 Task: Look for products in the category "Plant-Based Meat Alternatives" from the brand "Lightlife".
Action: Mouse moved to (28, 67)
Screenshot: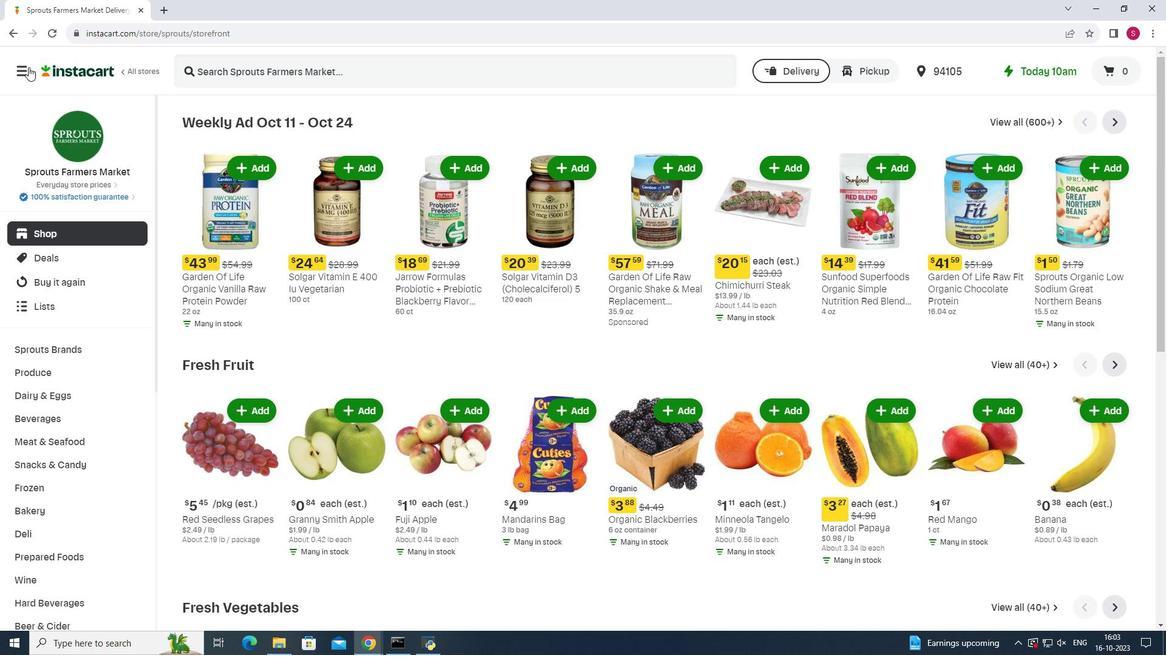
Action: Mouse pressed left at (28, 67)
Screenshot: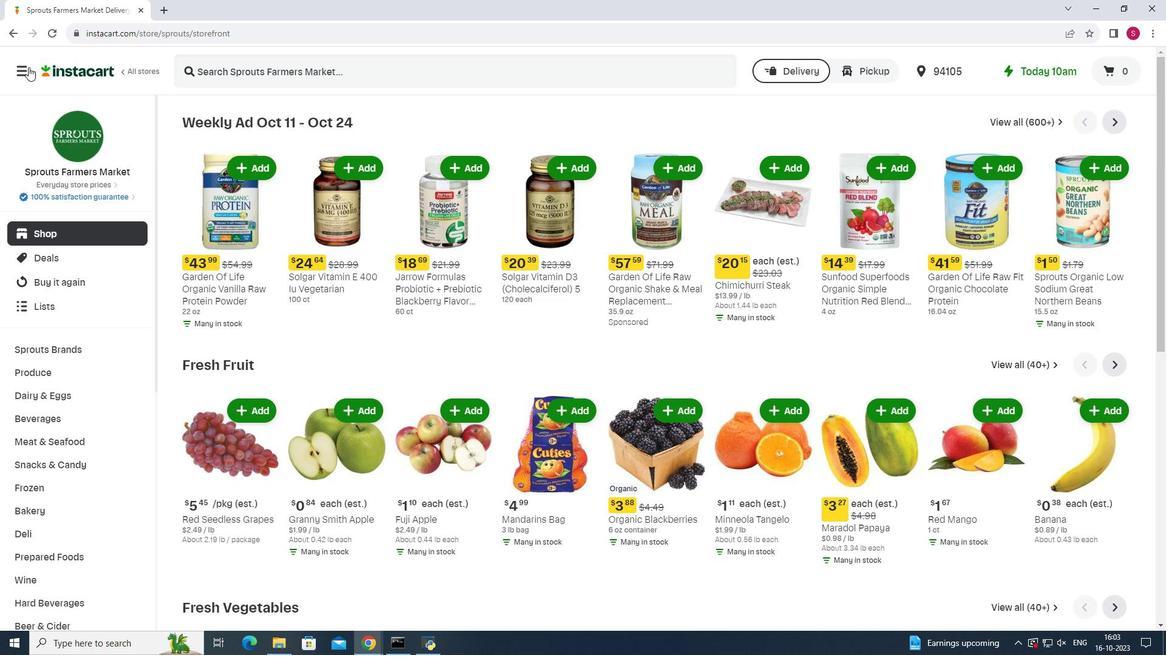 
Action: Mouse moved to (74, 325)
Screenshot: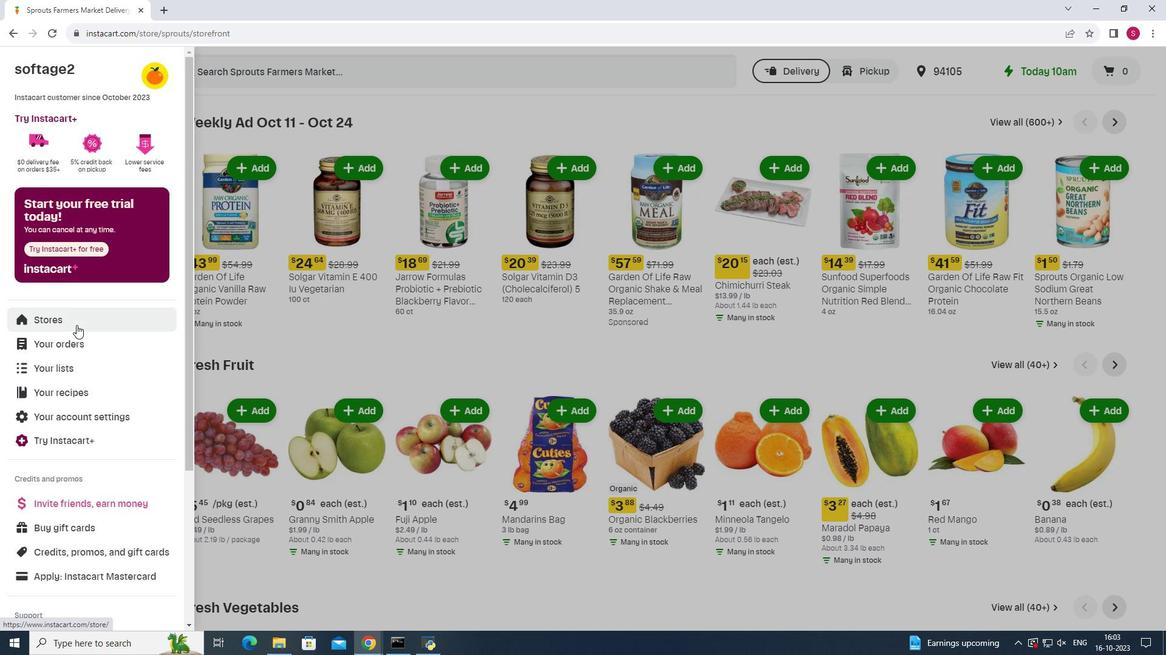 
Action: Mouse pressed left at (74, 325)
Screenshot: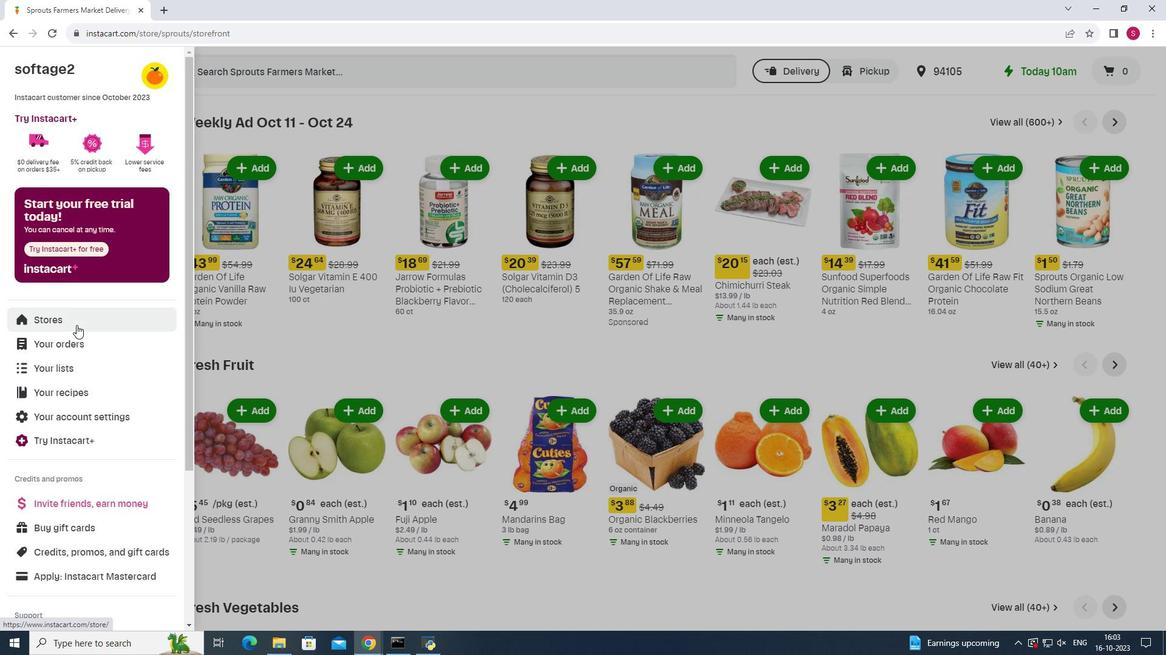 
Action: Mouse moved to (292, 100)
Screenshot: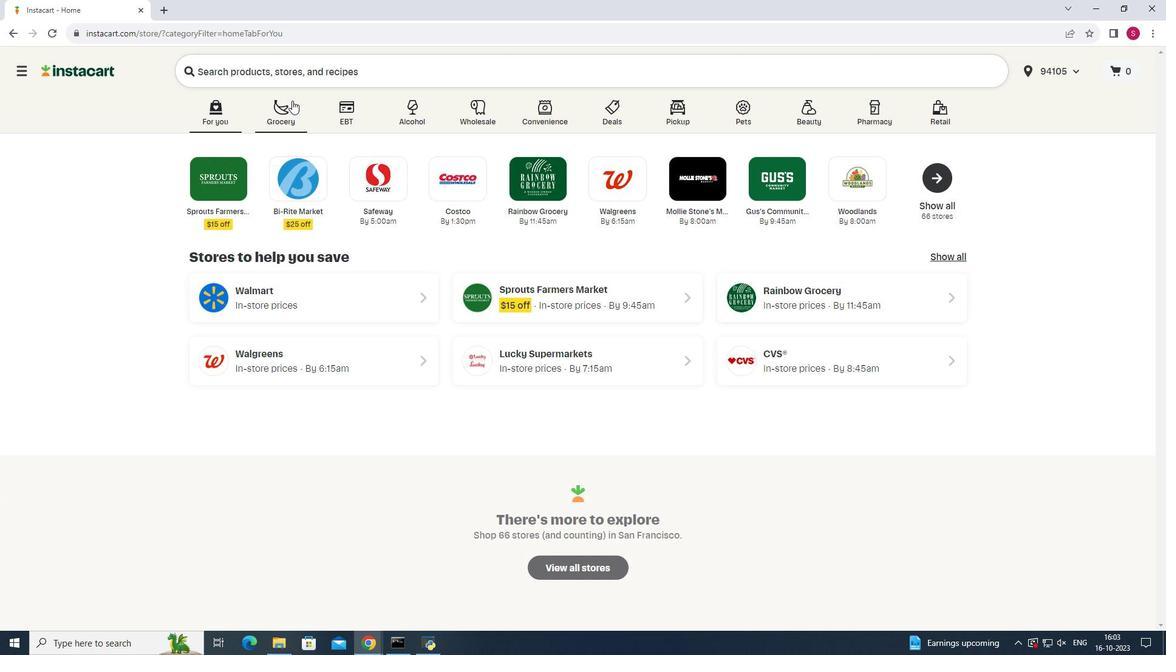 
Action: Mouse pressed left at (292, 100)
Screenshot: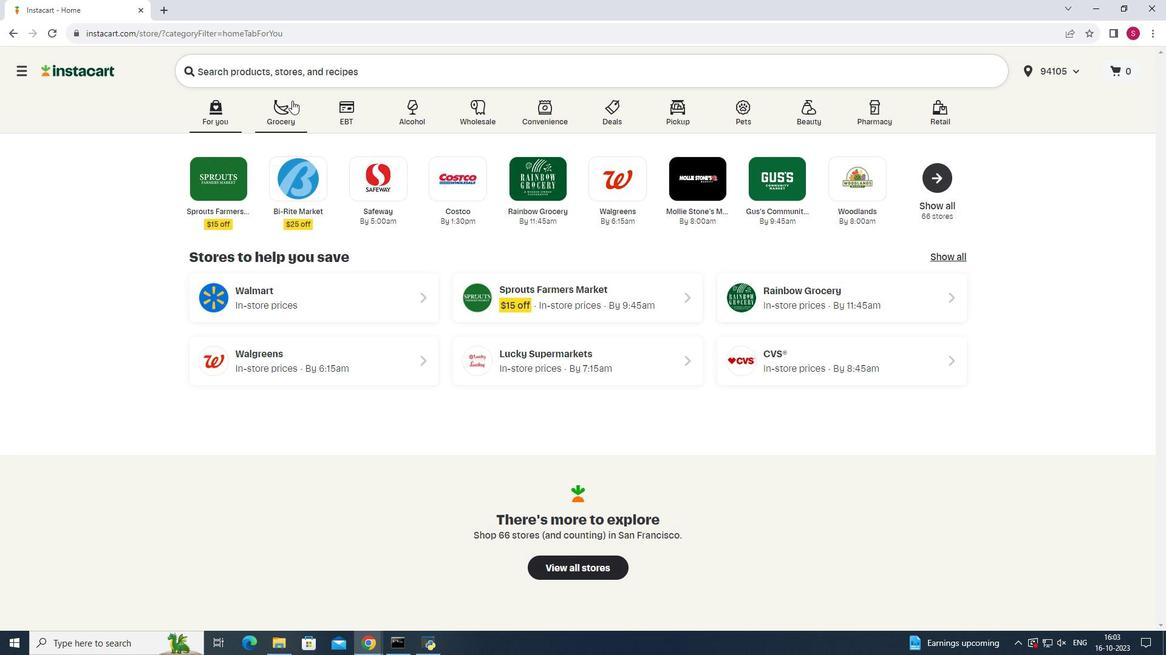 
Action: Mouse moved to (778, 165)
Screenshot: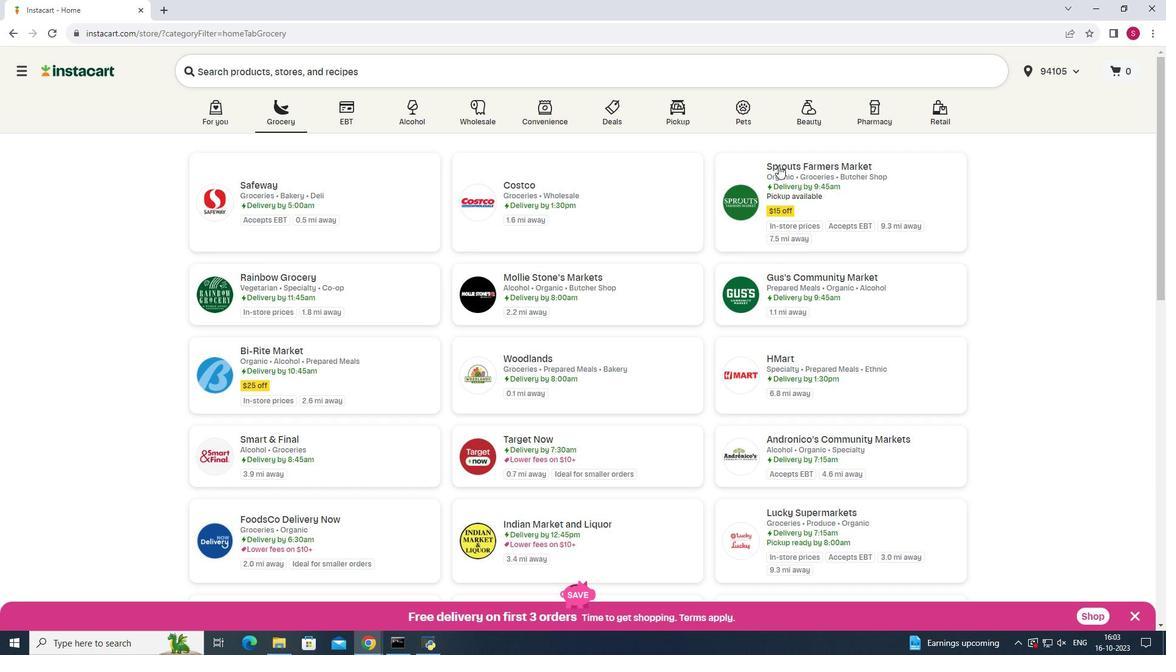 
Action: Mouse pressed left at (778, 165)
Screenshot: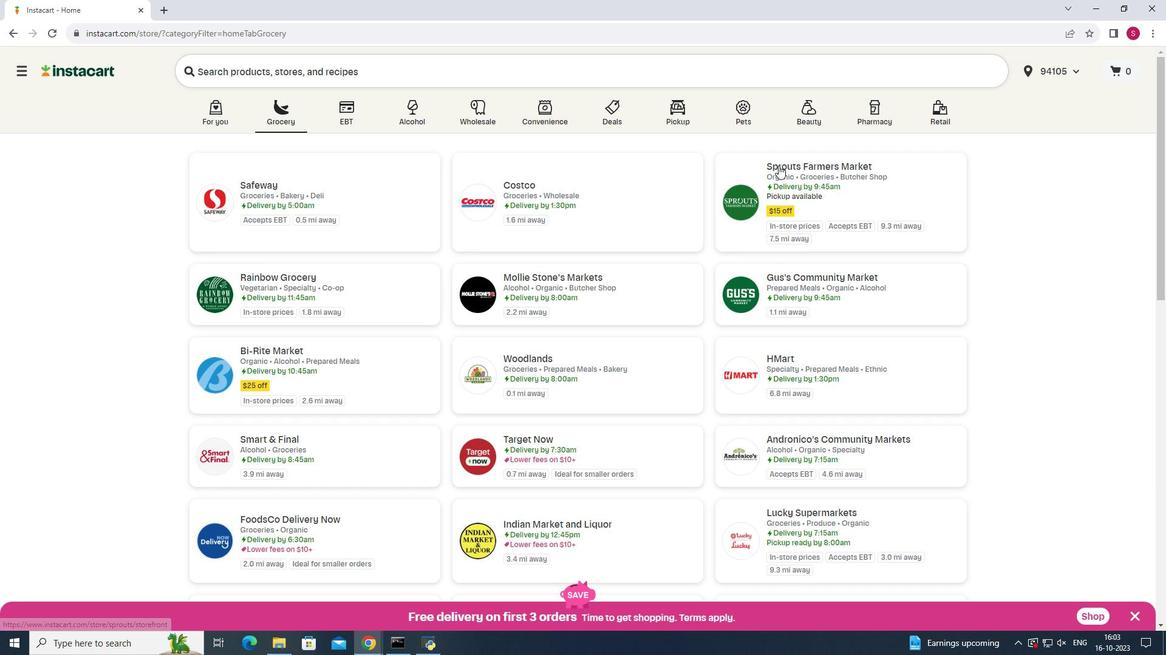 
Action: Mouse moved to (55, 439)
Screenshot: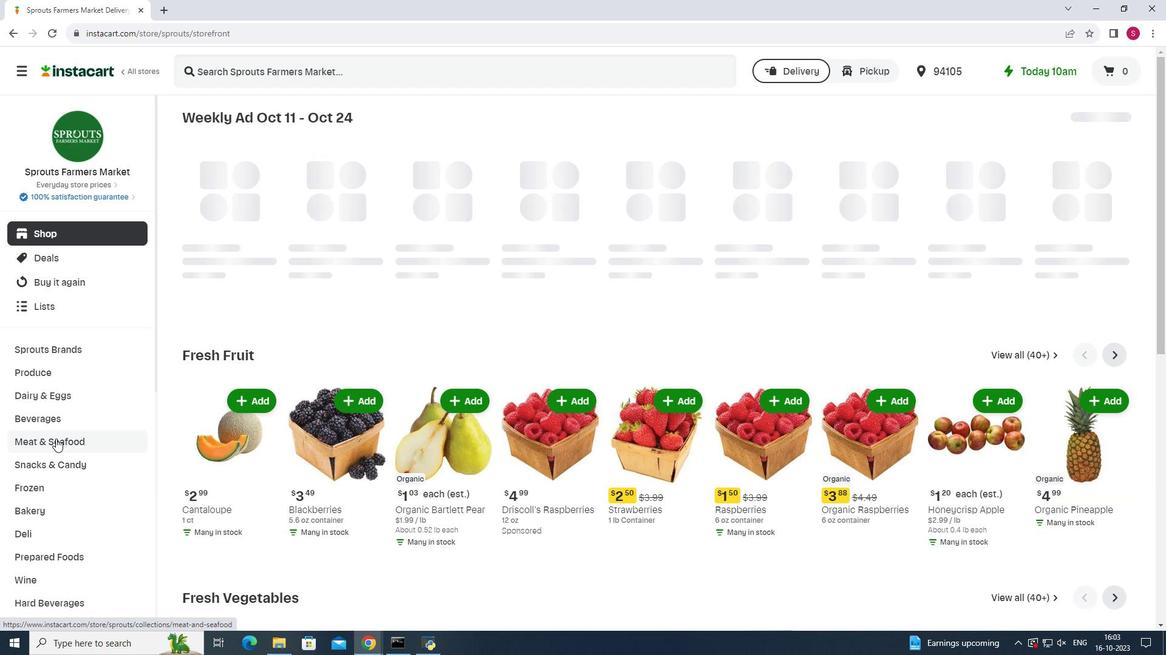
Action: Mouse pressed left at (55, 439)
Screenshot: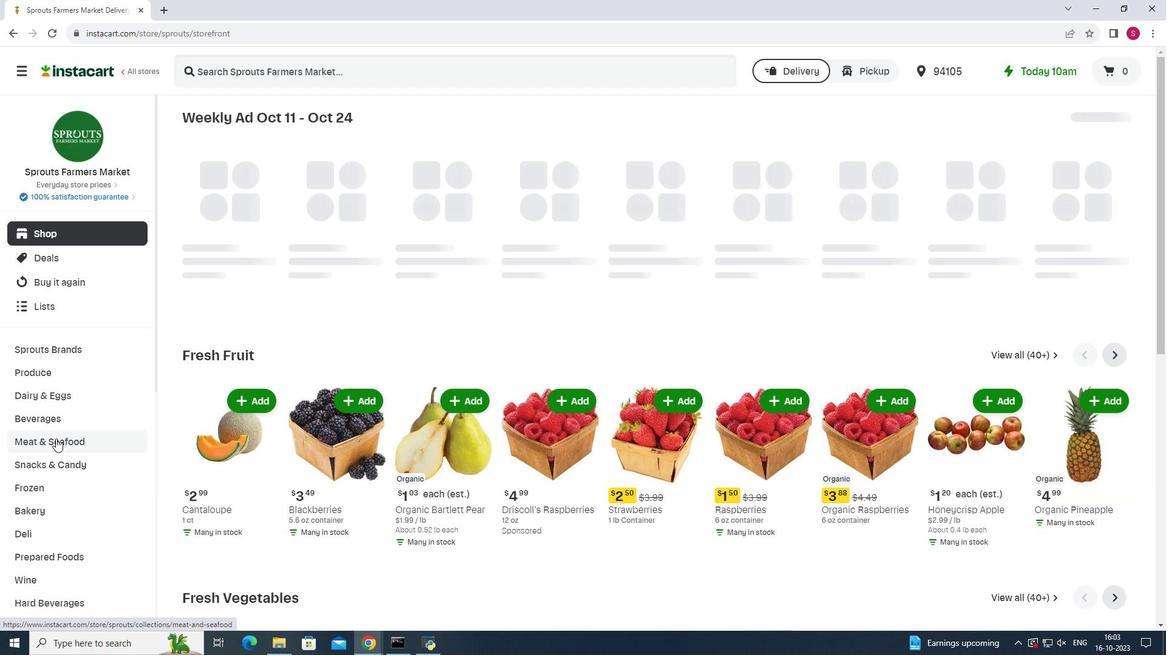 
Action: Mouse moved to (858, 150)
Screenshot: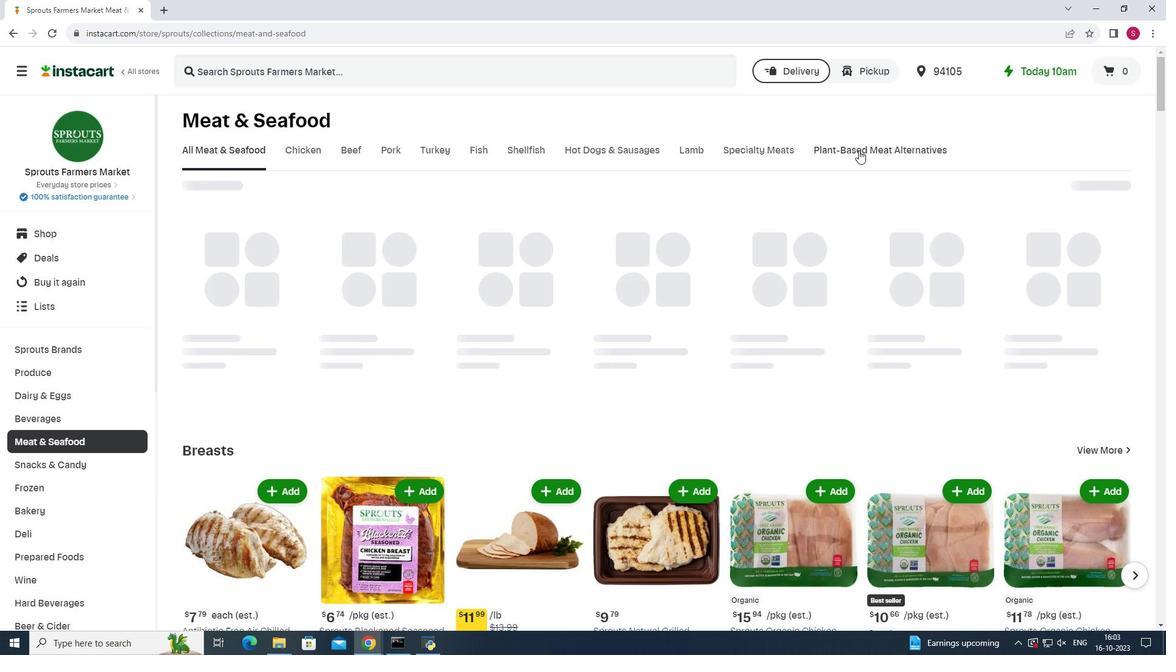 
Action: Mouse pressed left at (858, 150)
Screenshot: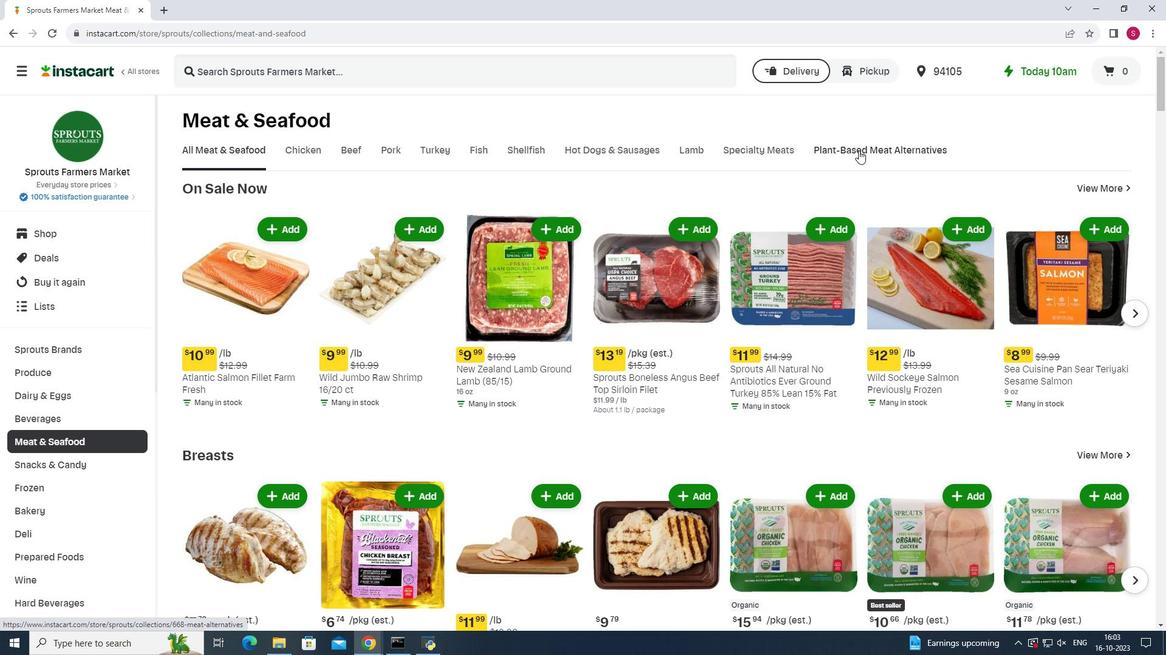 
Action: Mouse moved to (764, 203)
Screenshot: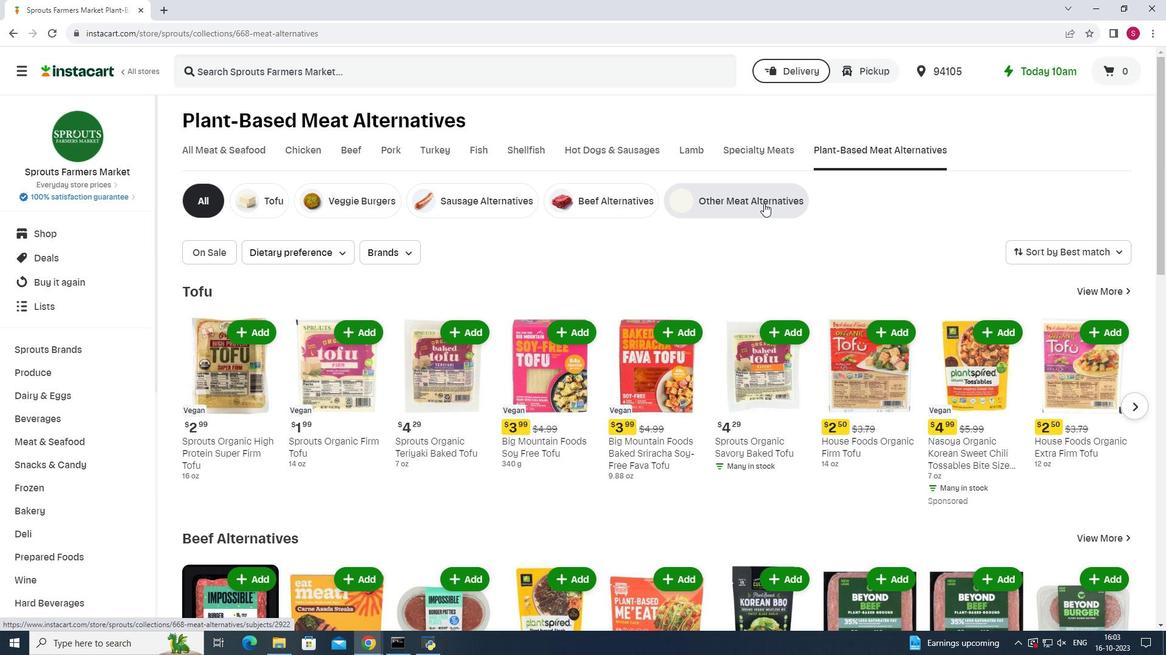 
Action: Mouse pressed left at (764, 203)
Screenshot: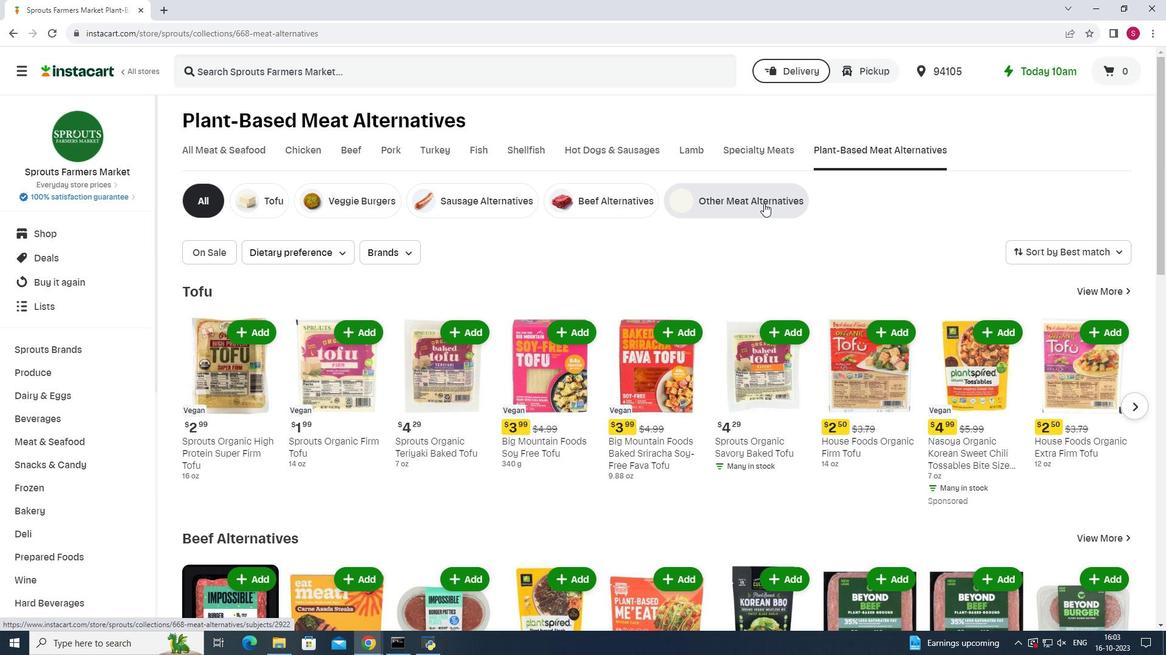 
Action: Mouse moved to (409, 254)
Screenshot: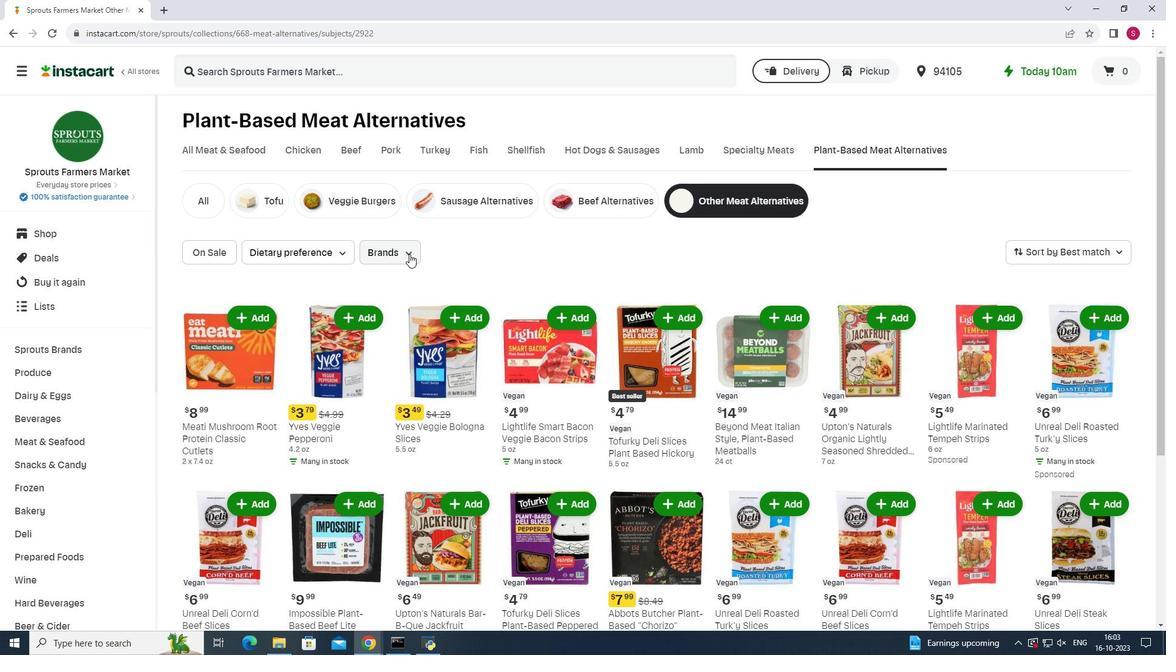 
Action: Mouse pressed left at (409, 254)
Screenshot: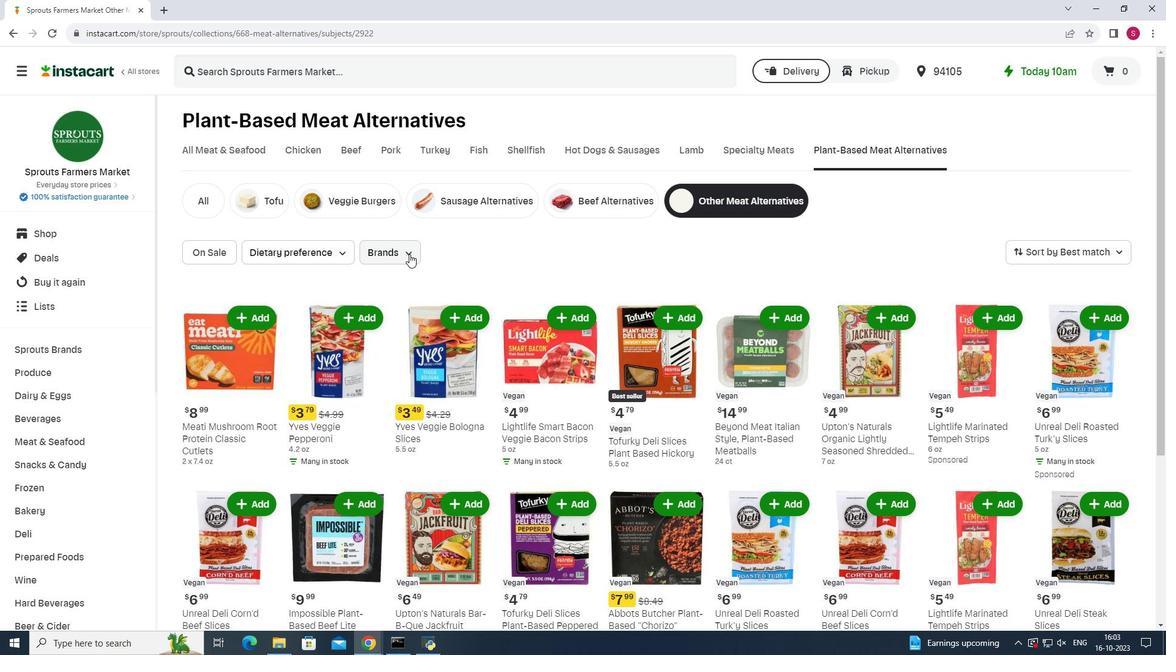 
Action: Mouse moved to (426, 378)
Screenshot: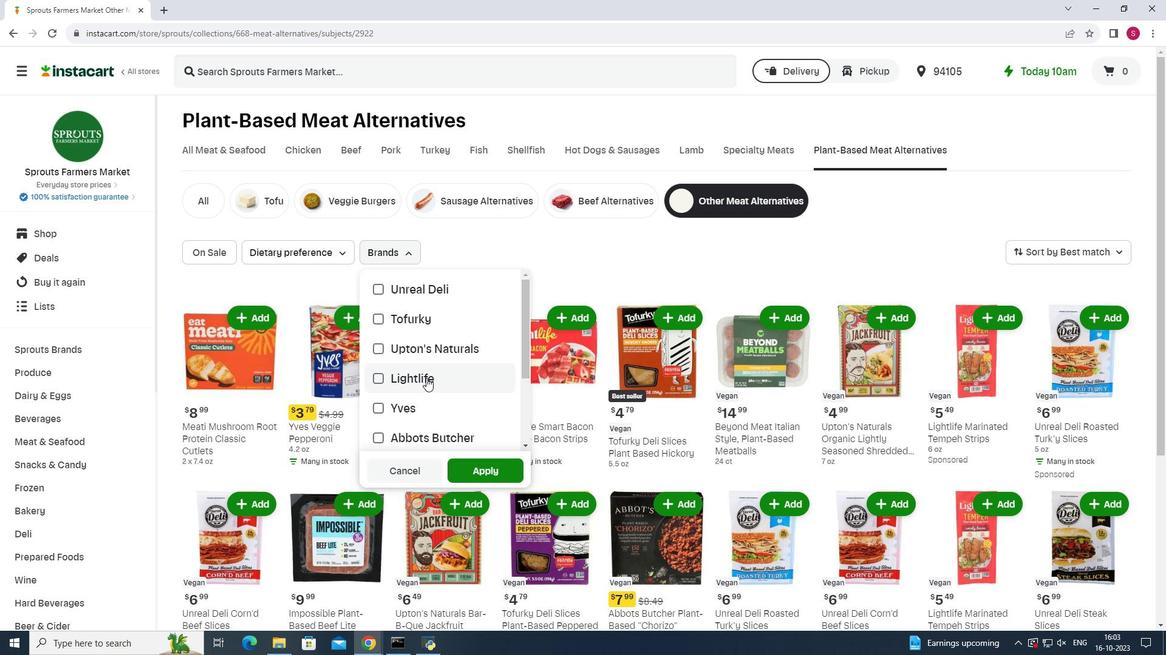 
Action: Mouse pressed left at (426, 378)
Screenshot: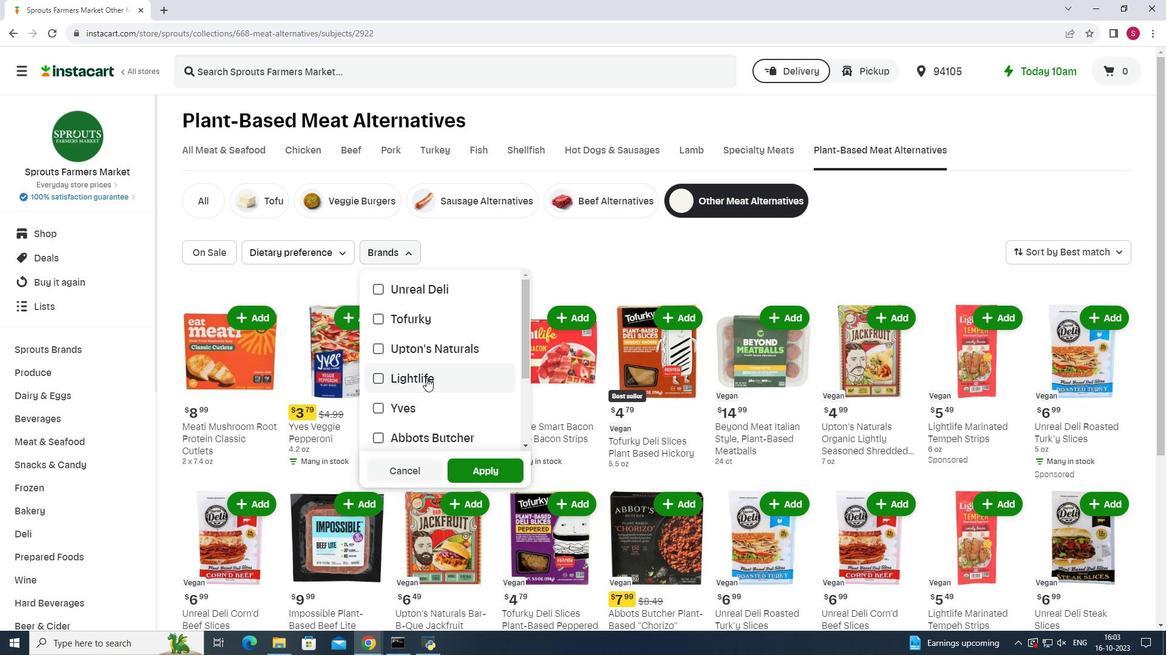 
Action: Mouse moved to (477, 470)
Screenshot: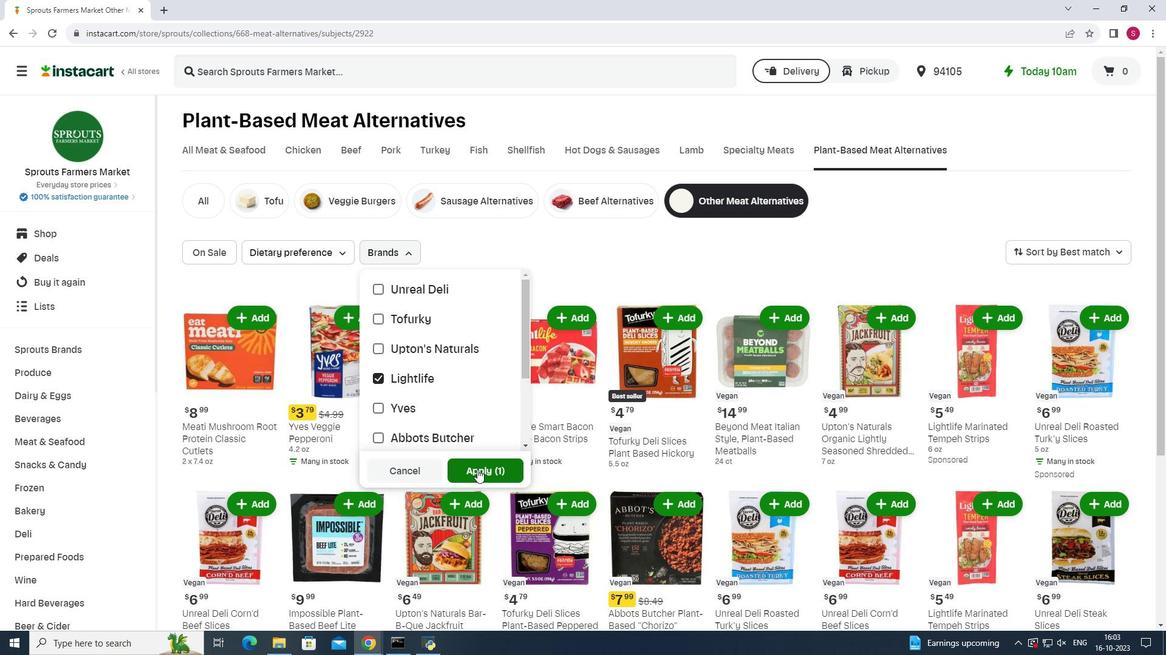 
Action: Mouse pressed left at (477, 470)
Screenshot: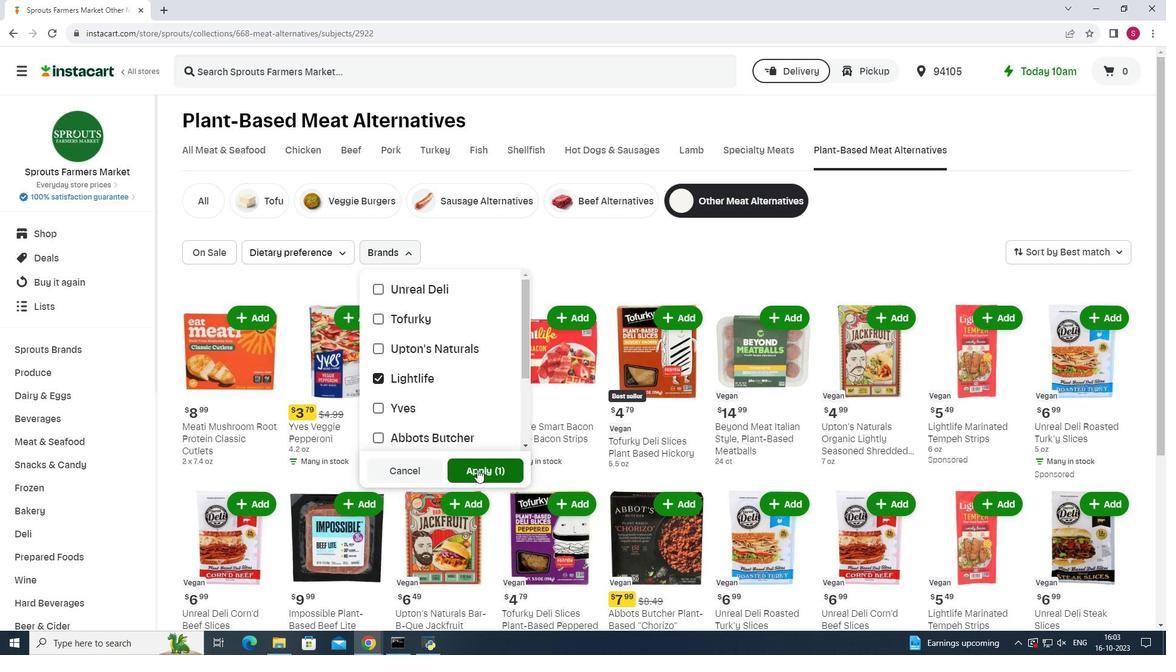
Action: Mouse moved to (603, 259)
Screenshot: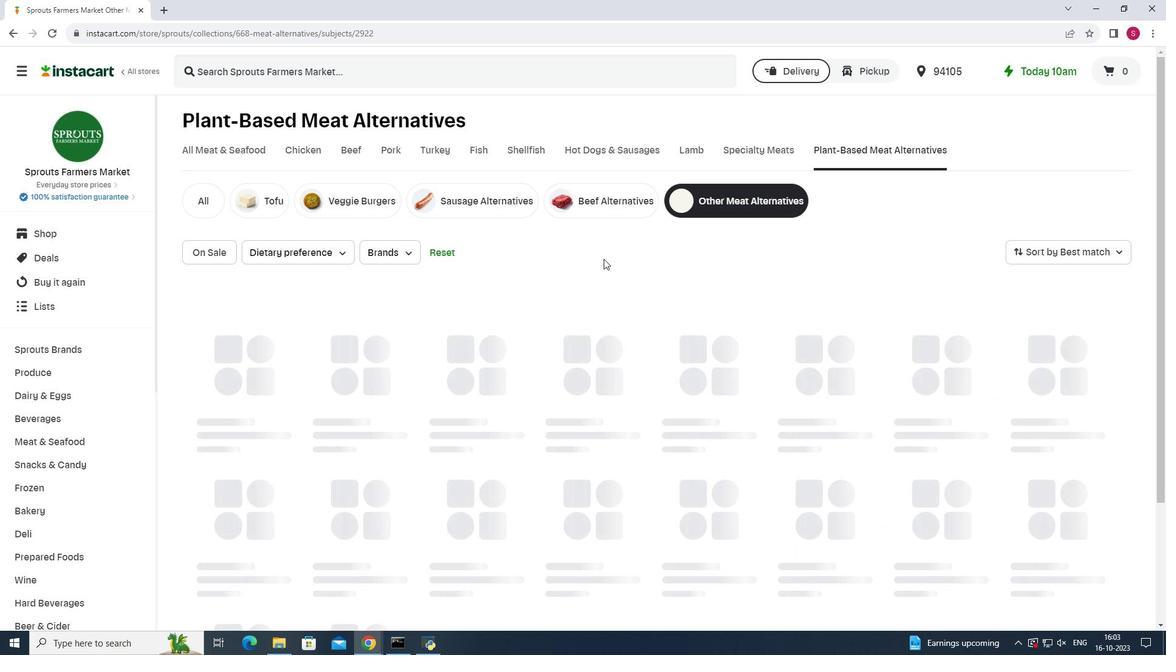 
